 Task: Reset the People.
Action: Mouse moved to (421, 108)
Screenshot: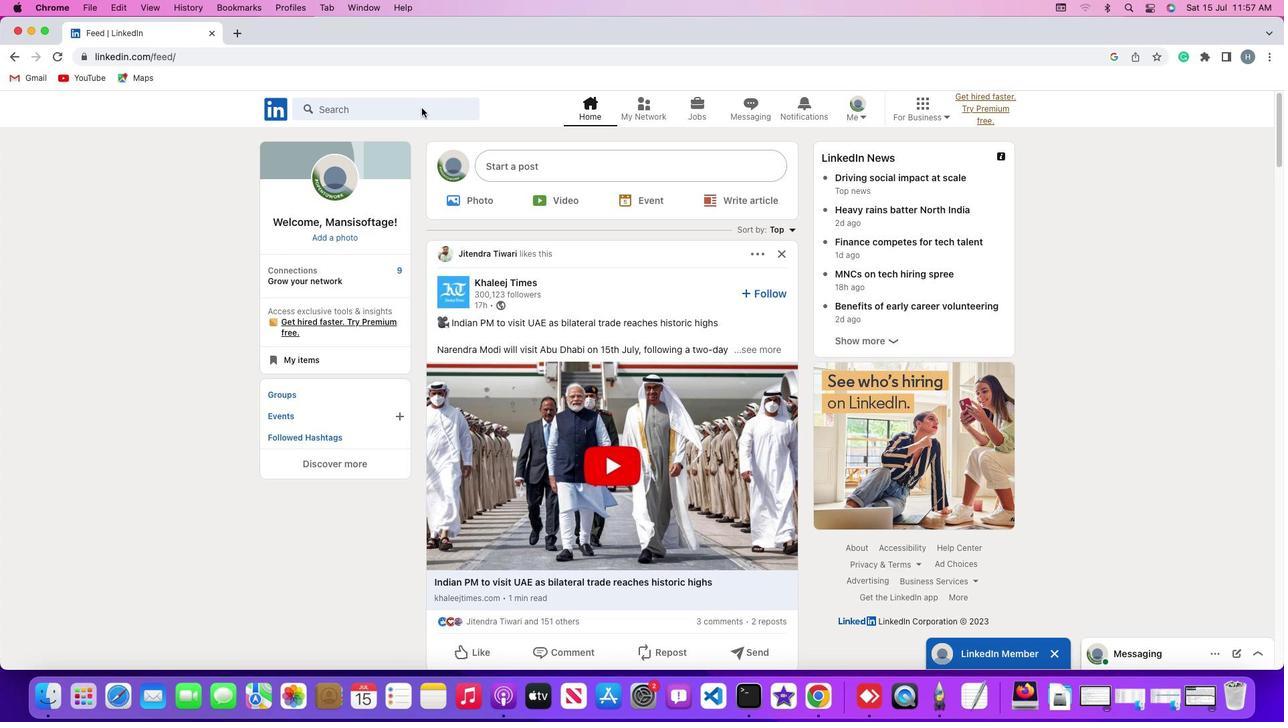 
Action: Mouse pressed left at (421, 108)
Screenshot: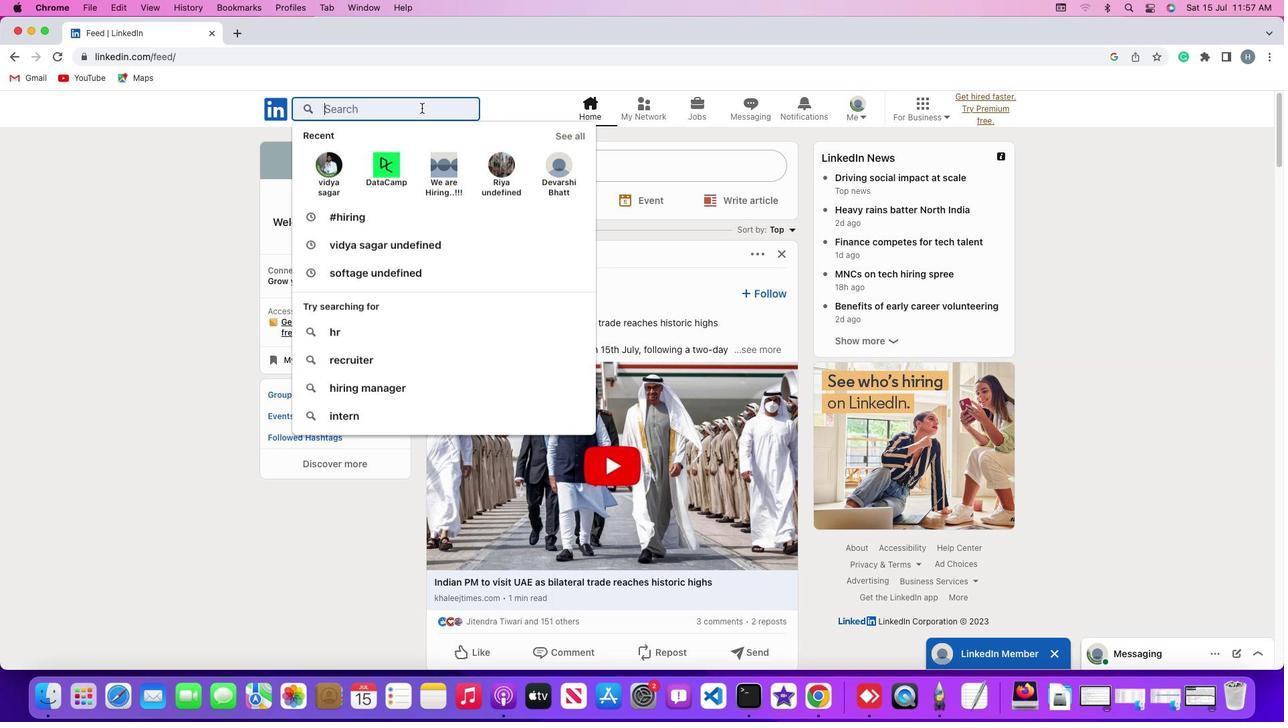 
Action: Mouse pressed left at (421, 108)
Screenshot: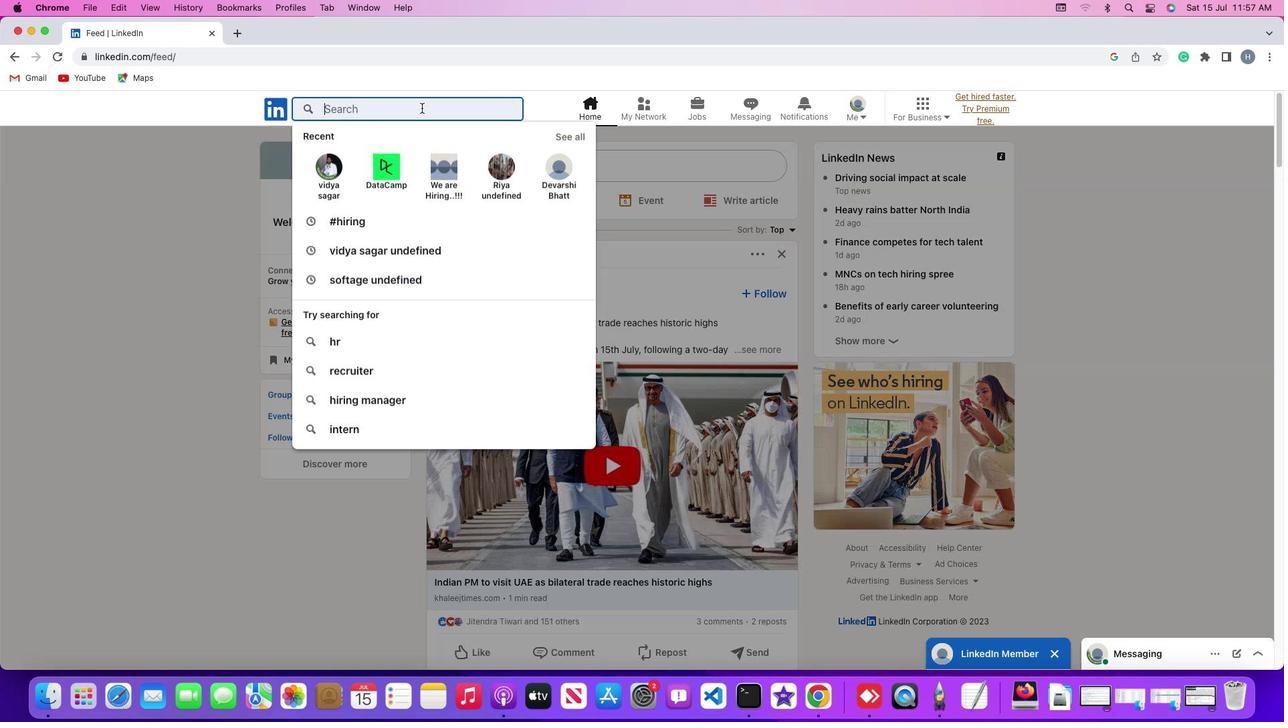 
Action: Key pressed Key.shift'#''h''i''r''i''n''g'Key.enter
Screenshot: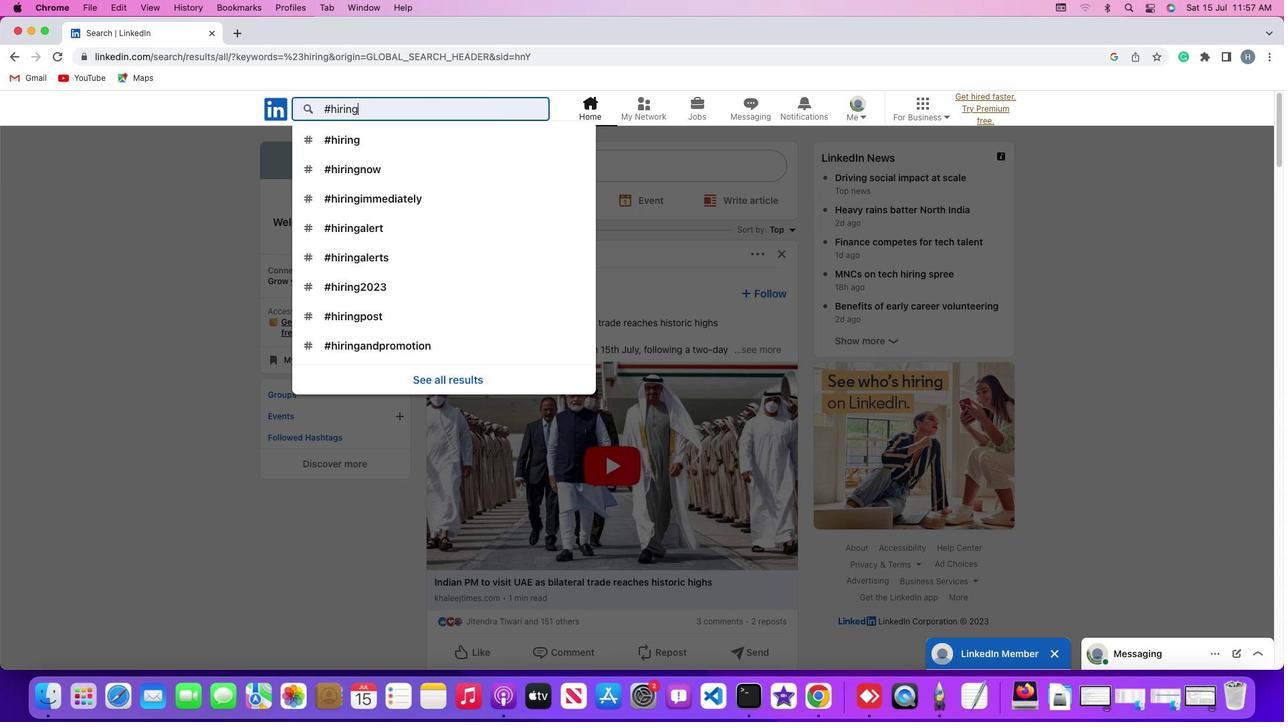
Action: Mouse moved to (386, 144)
Screenshot: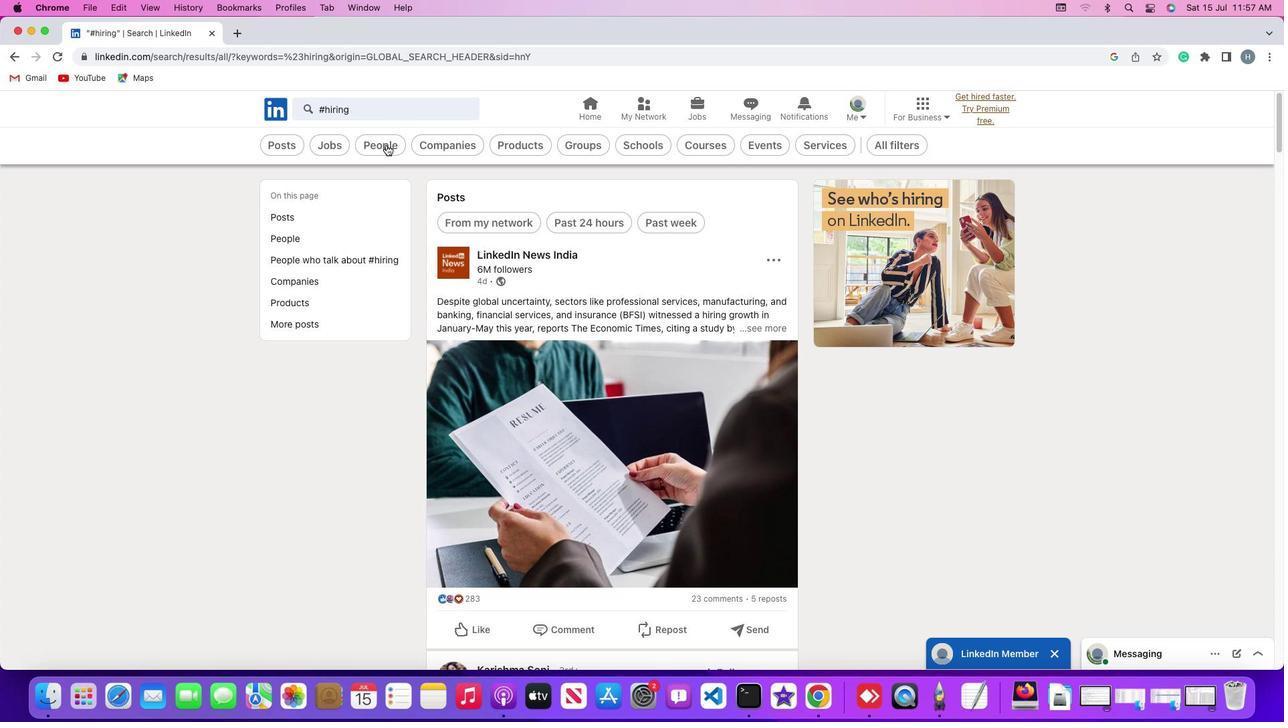
Action: Mouse pressed left at (386, 144)
Screenshot: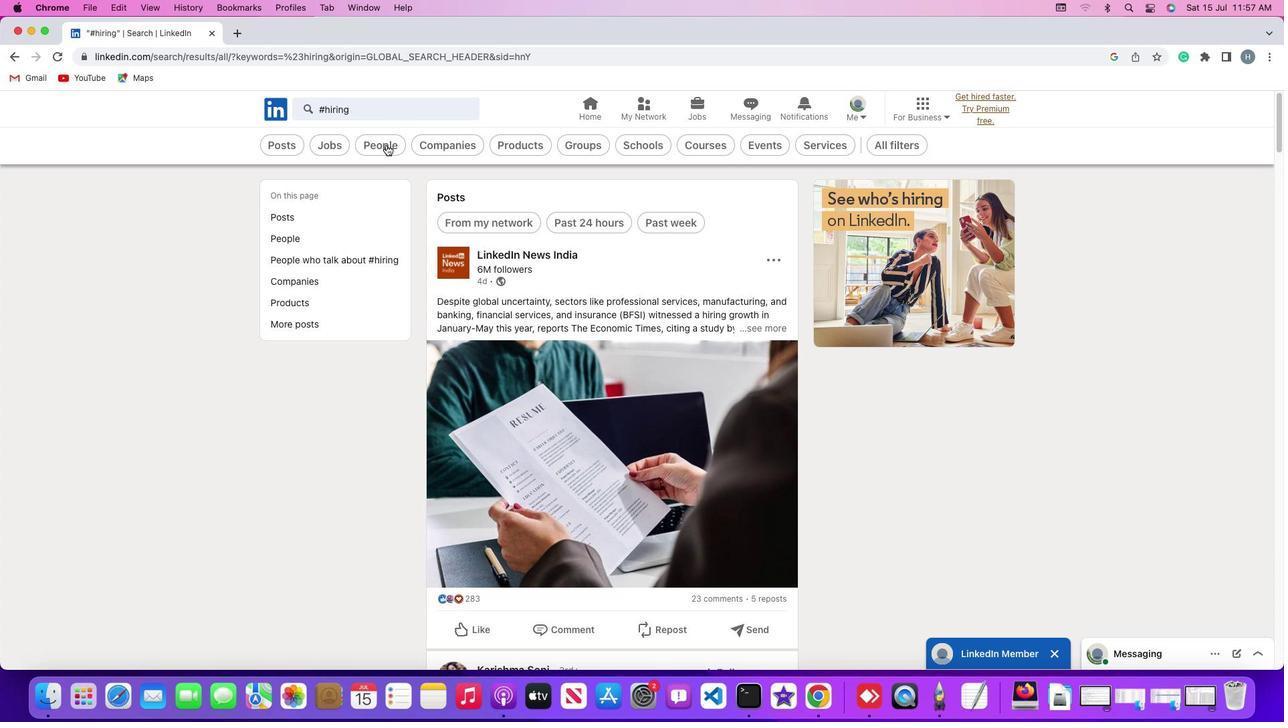 
Action: Mouse pressed left at (386, 144)
Screenshot: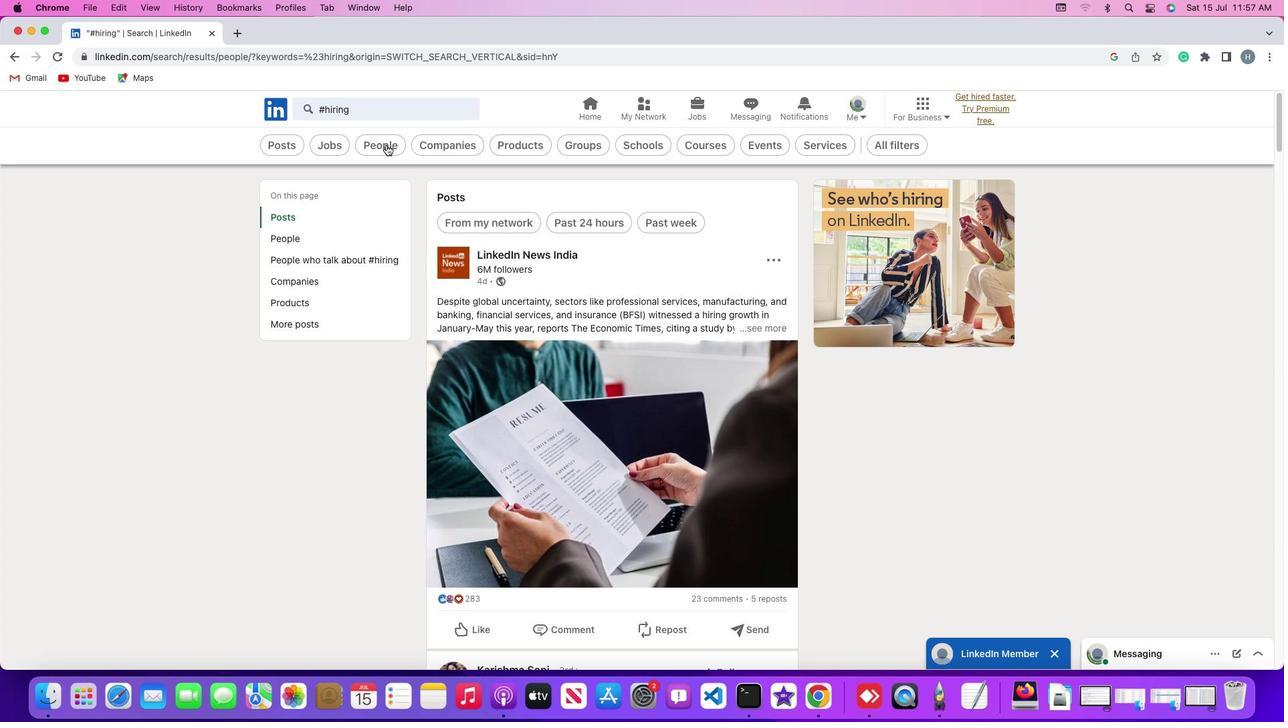 
Action: Mouse moved to (689, 143)
Screenshot: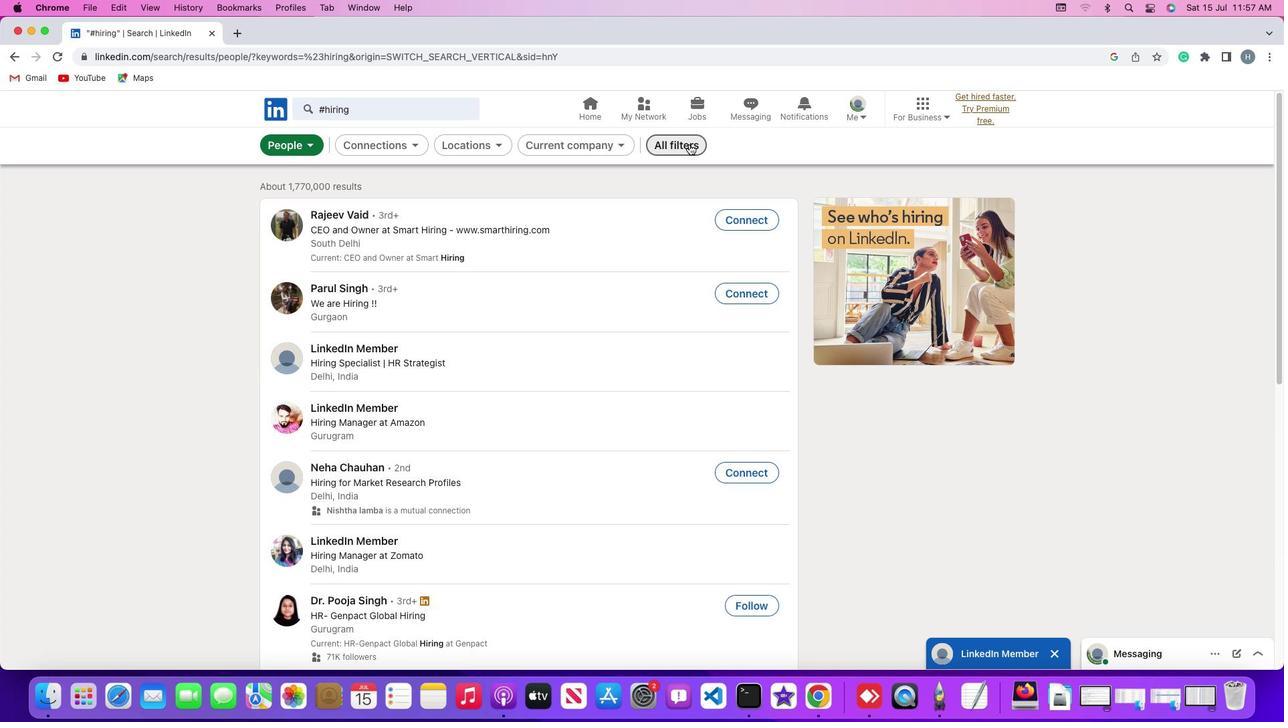 
Action: Mouse pressed left at (689, 143)
Screenshot: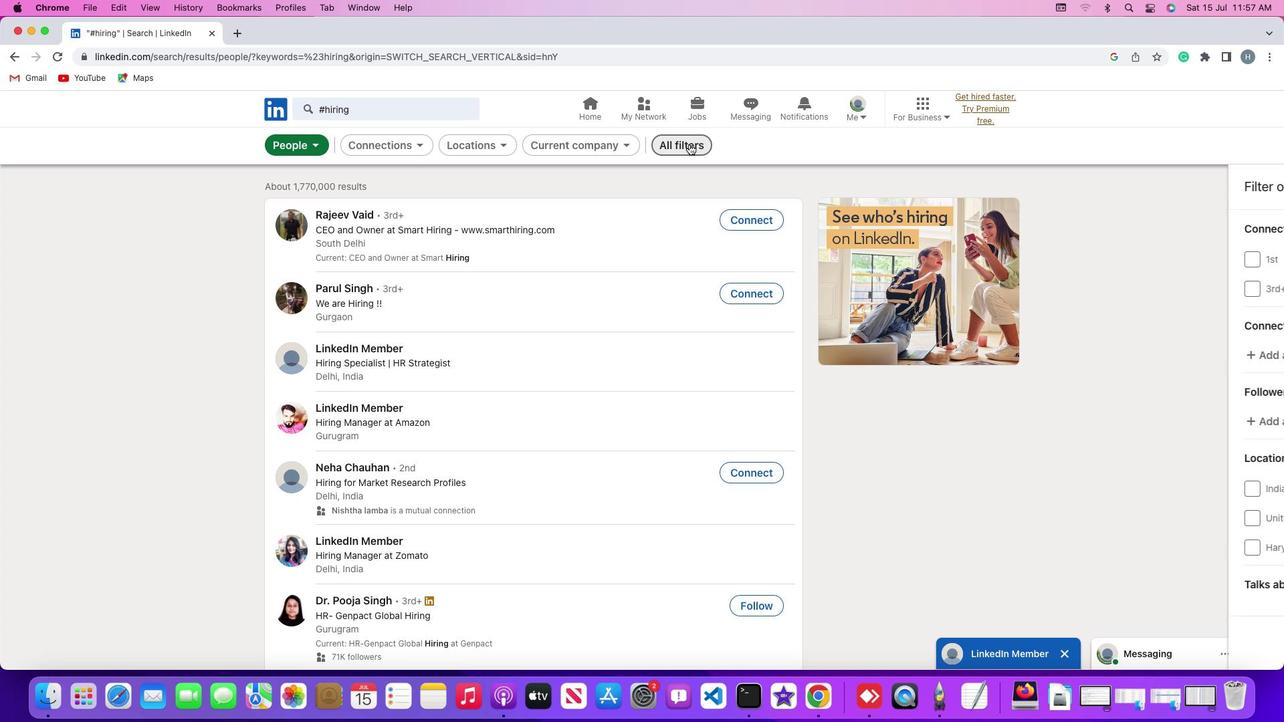 
Action: Mouse moved to (1093, 500)
Screenshot: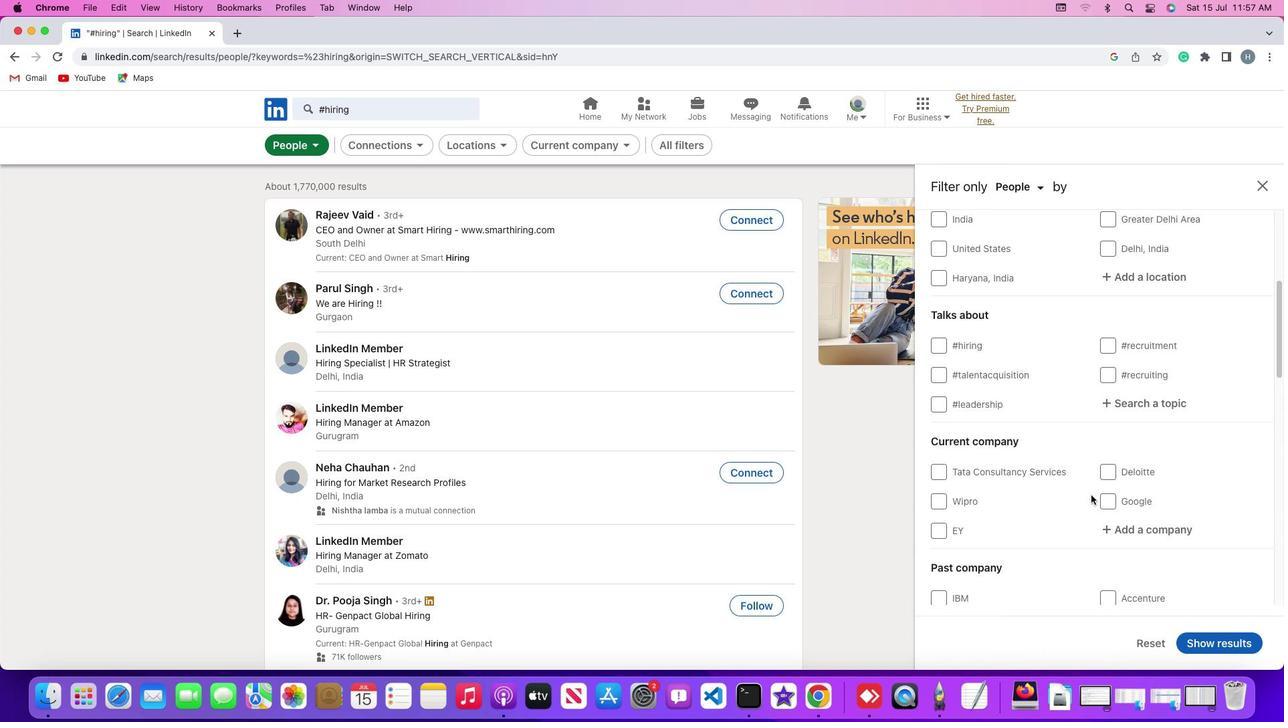 
Action: Mouse scrolled (1093, 500) with delta (0, 0)
Screenshot: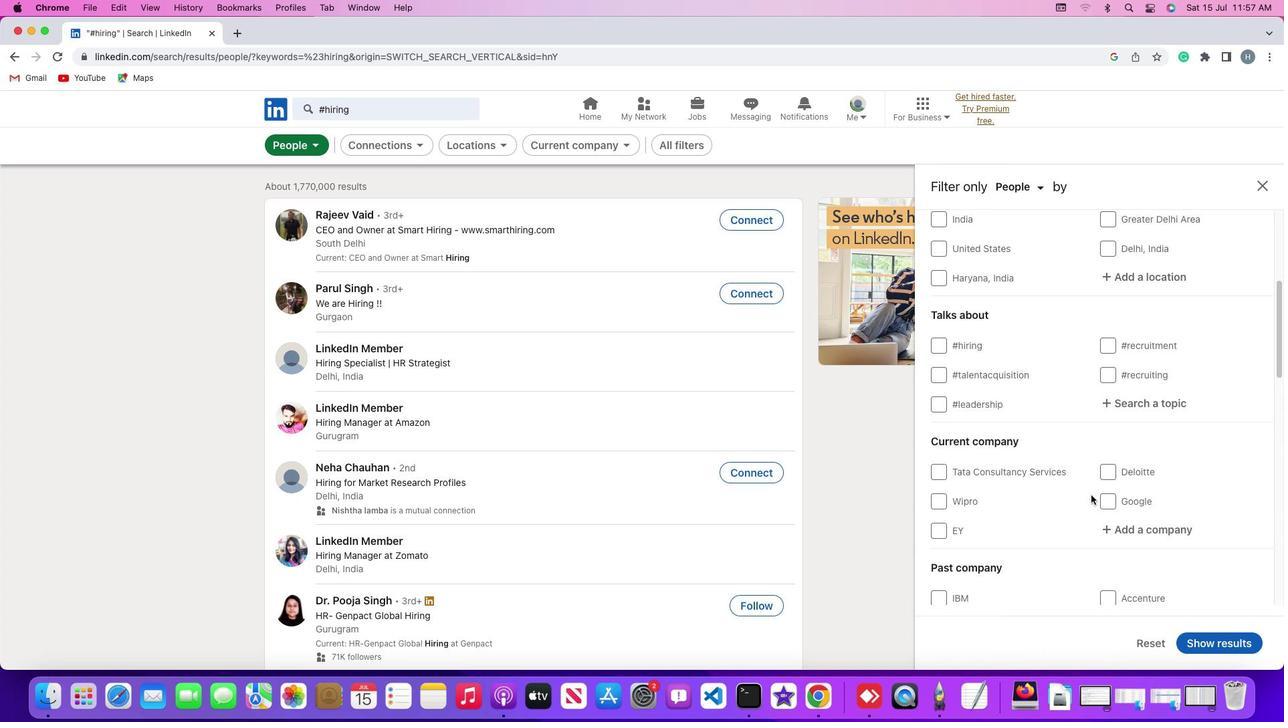 
Action: Mouse moved to (1093, 499)
Screenshot: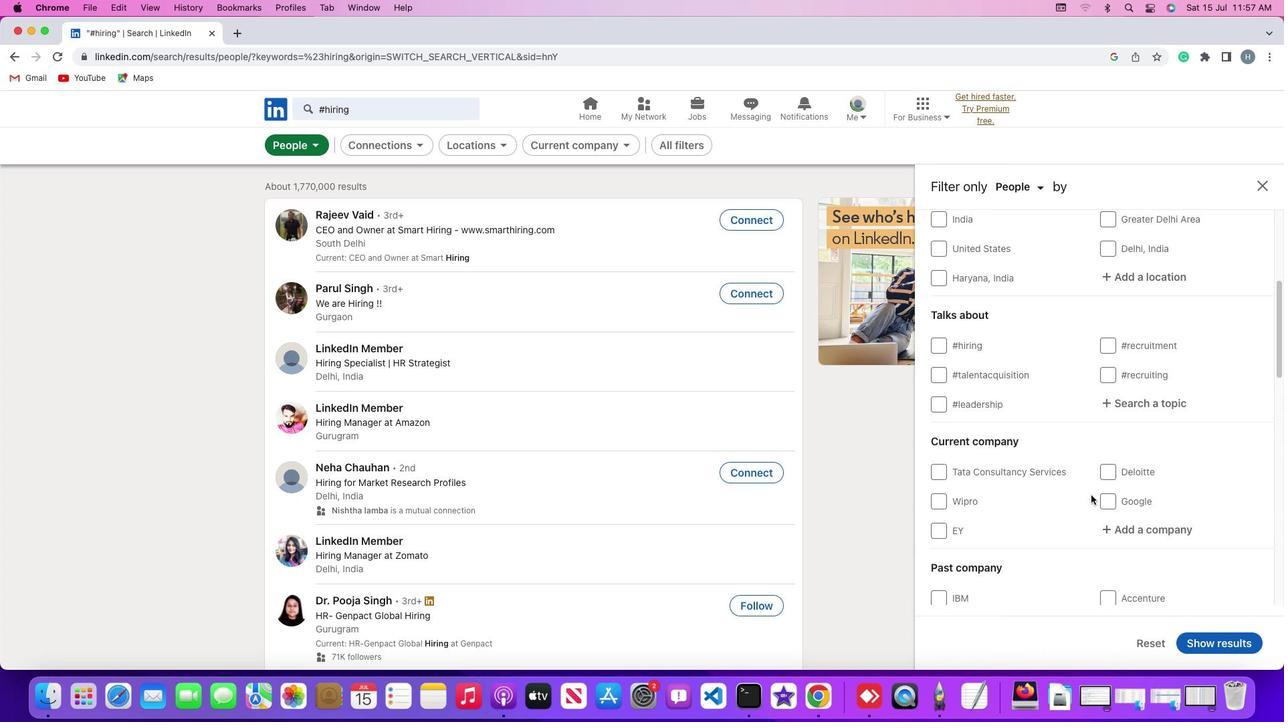 
Action: Mouse scrolled (1093, 499) with delta (0, 0)
Screenshot: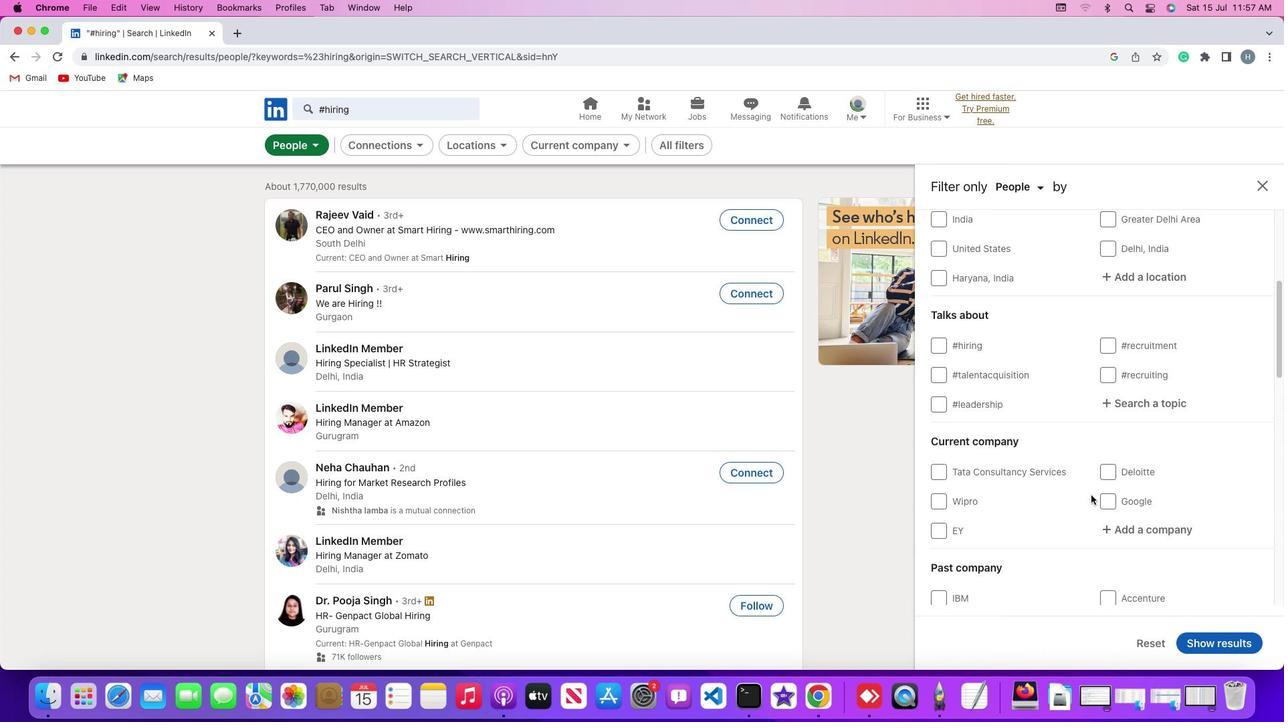 
Action: Mouse moved to (1092, 498)
Screenshot: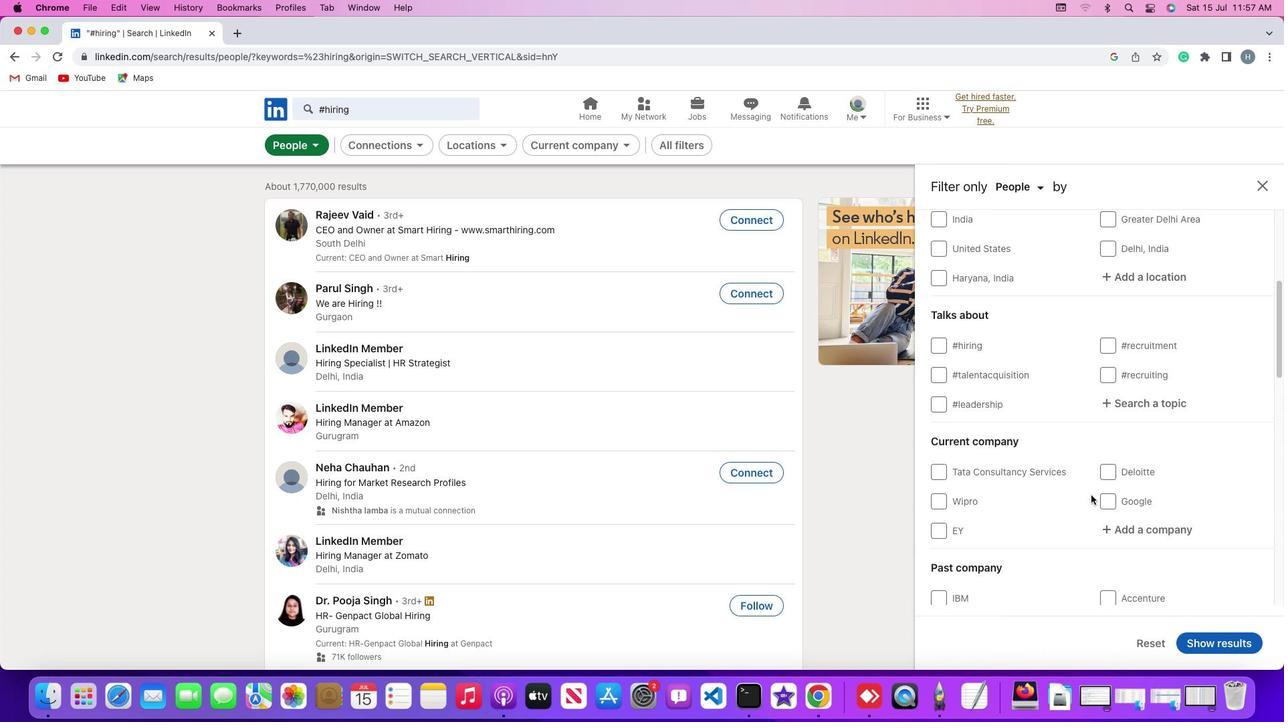 
Action: Mouse scrolled (1092, 498) with delta (0, -2)
Screenshot: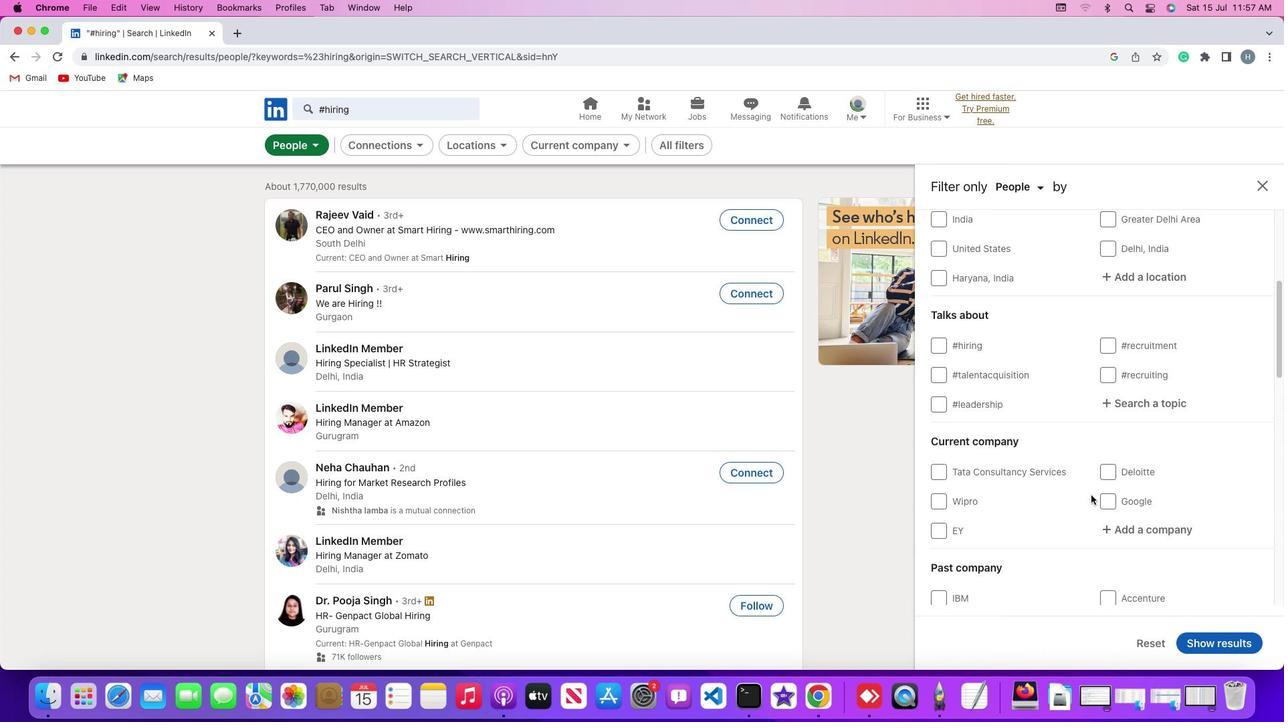 
Action: Mouse moved to (1091, 497)
Screenshot: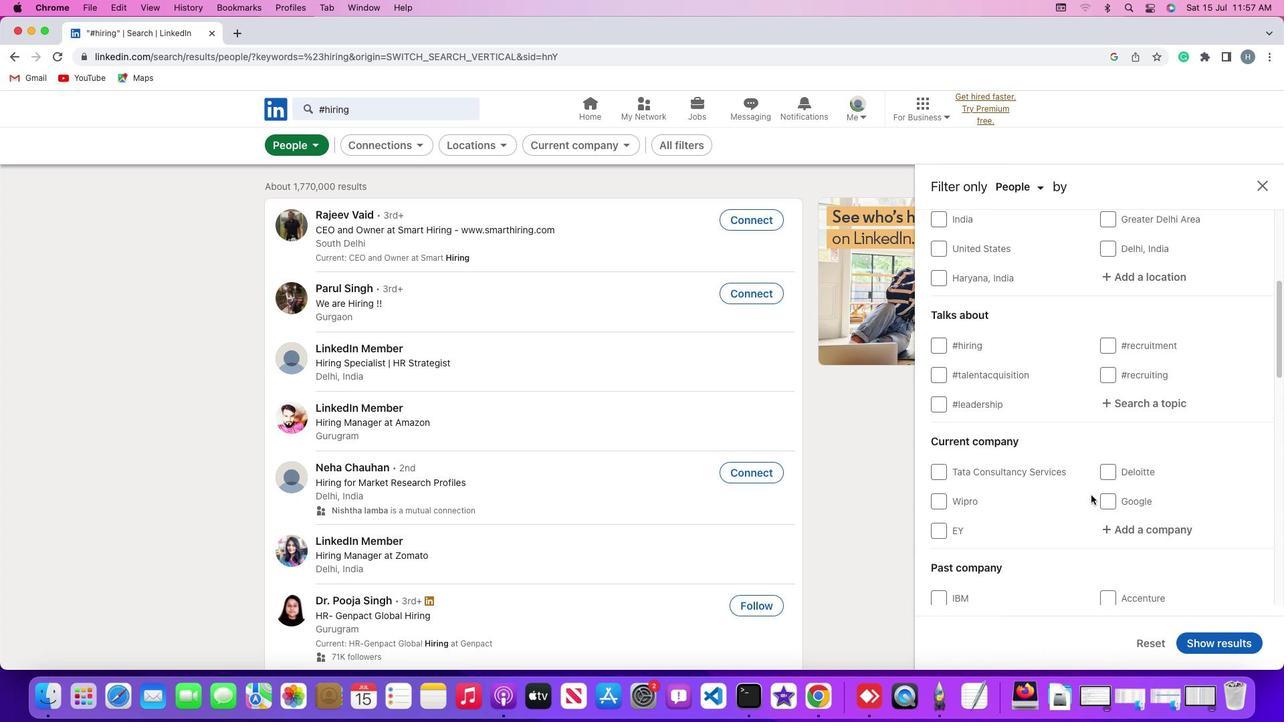 
Action: Mouse scrolled (1091, 497) with delta (0, -3)
Screenshot: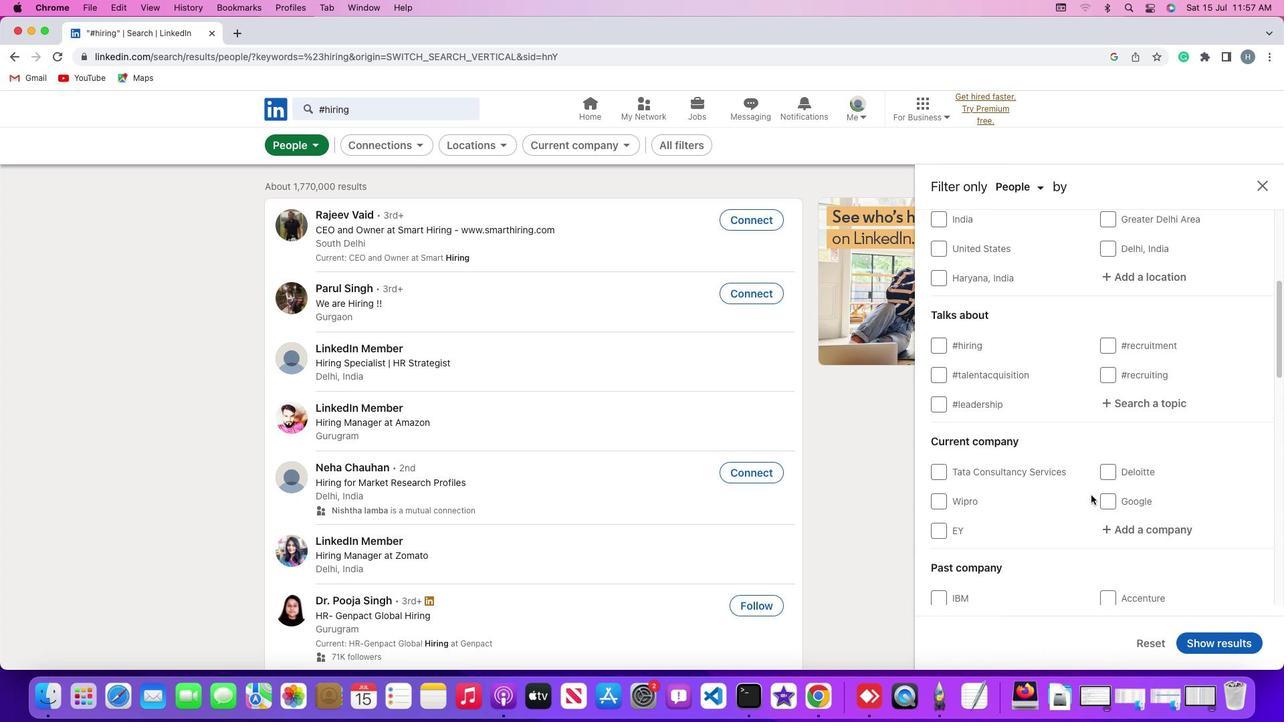 
Action: Mouse moved to (1091, 495)
Screenshot: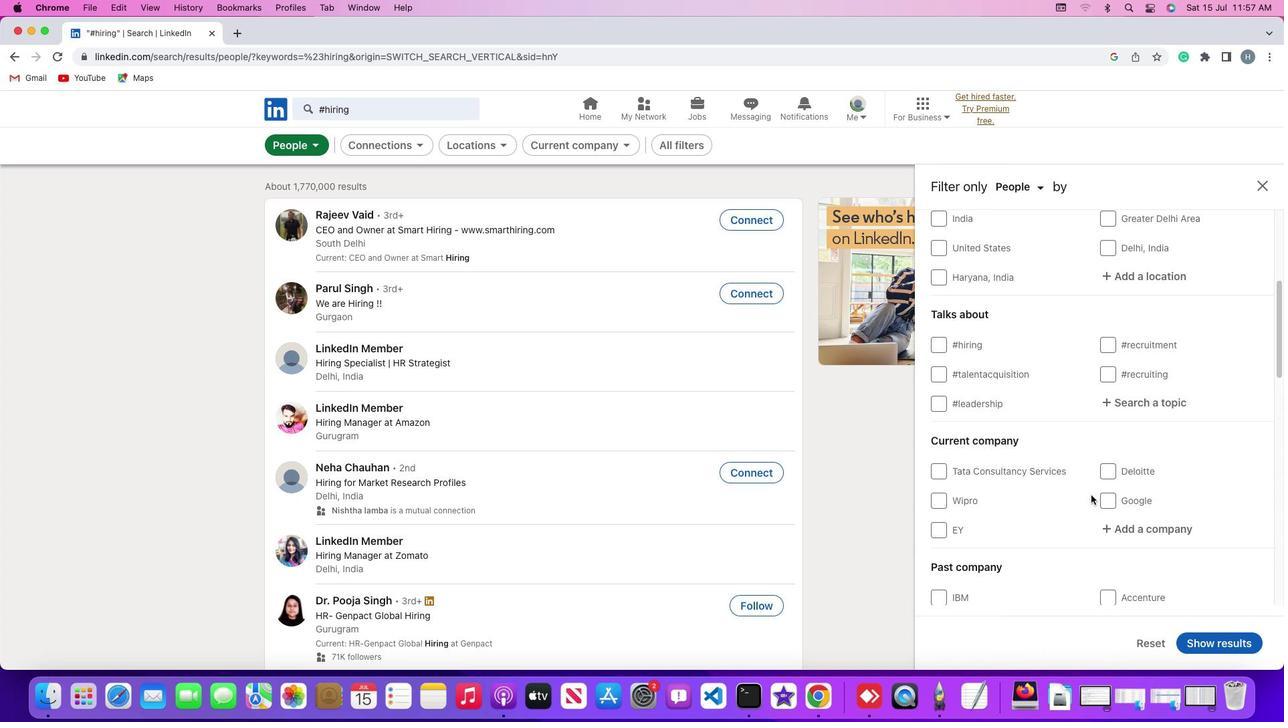 
Action: Mouse scrolled (1091, 495) with delta (0, 0)
Screenshot: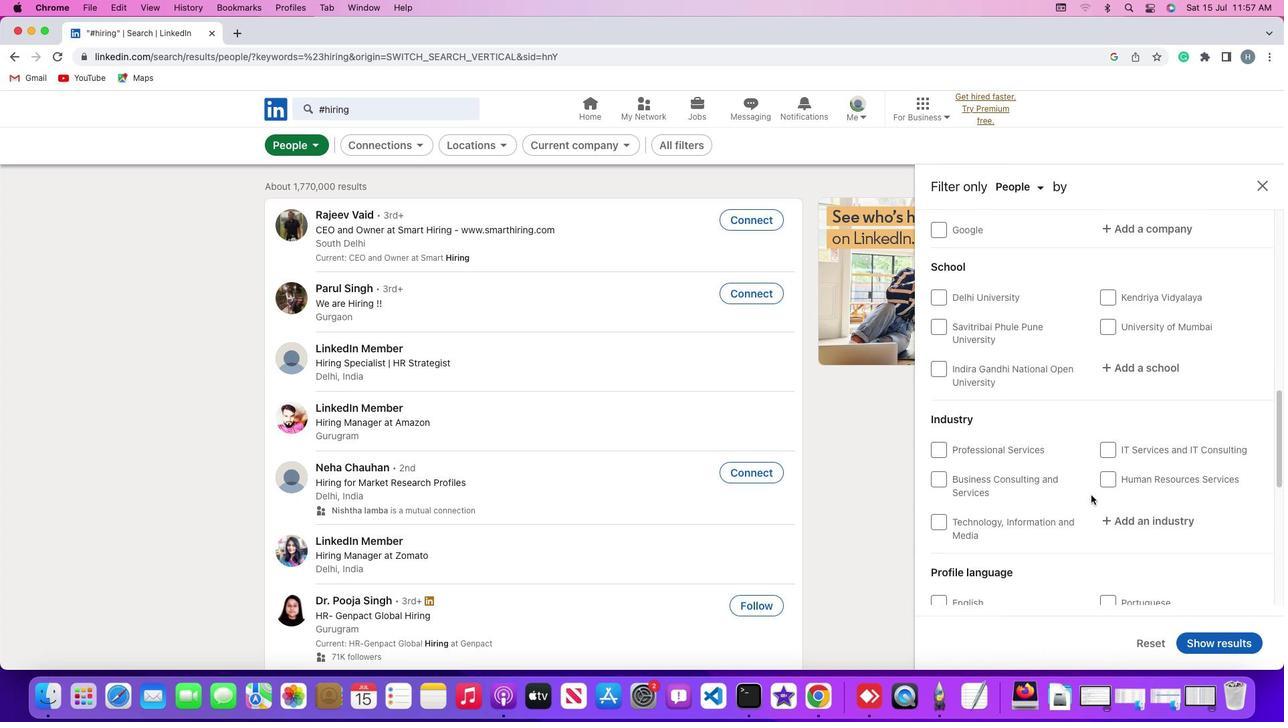 
Action: Mouse scrolled (1091, 495) with delta (0, 0)
Screenshot: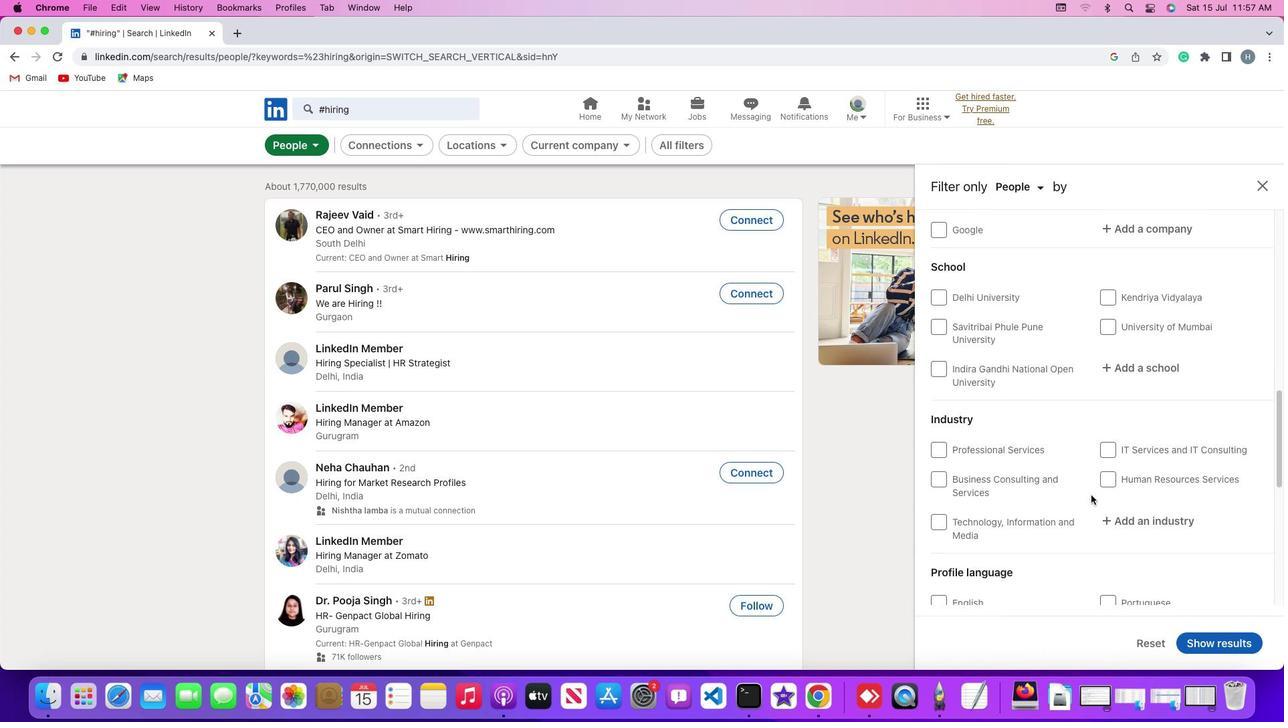 
Action: Mouse scrolled (1091, 495) with delta (0, -2)
Screenshot: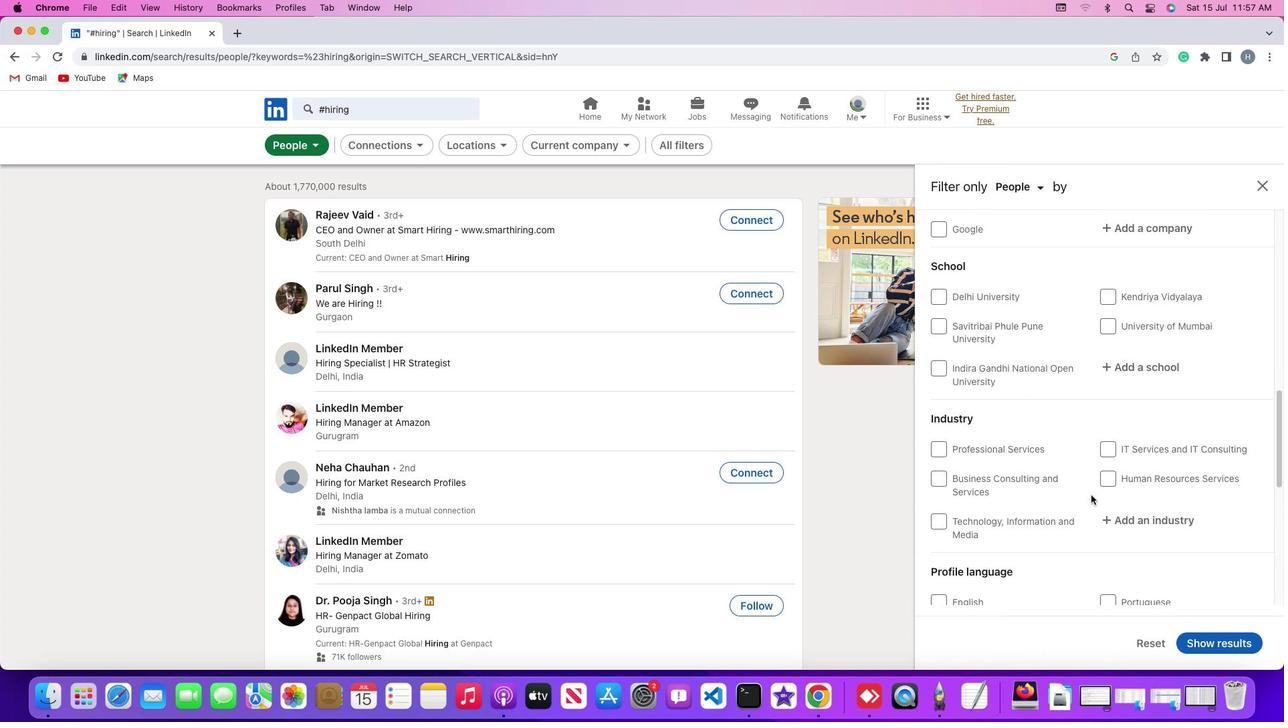 
Action: Mouse scrolled (1091, 495) with delta (0, -3)
Screenshot: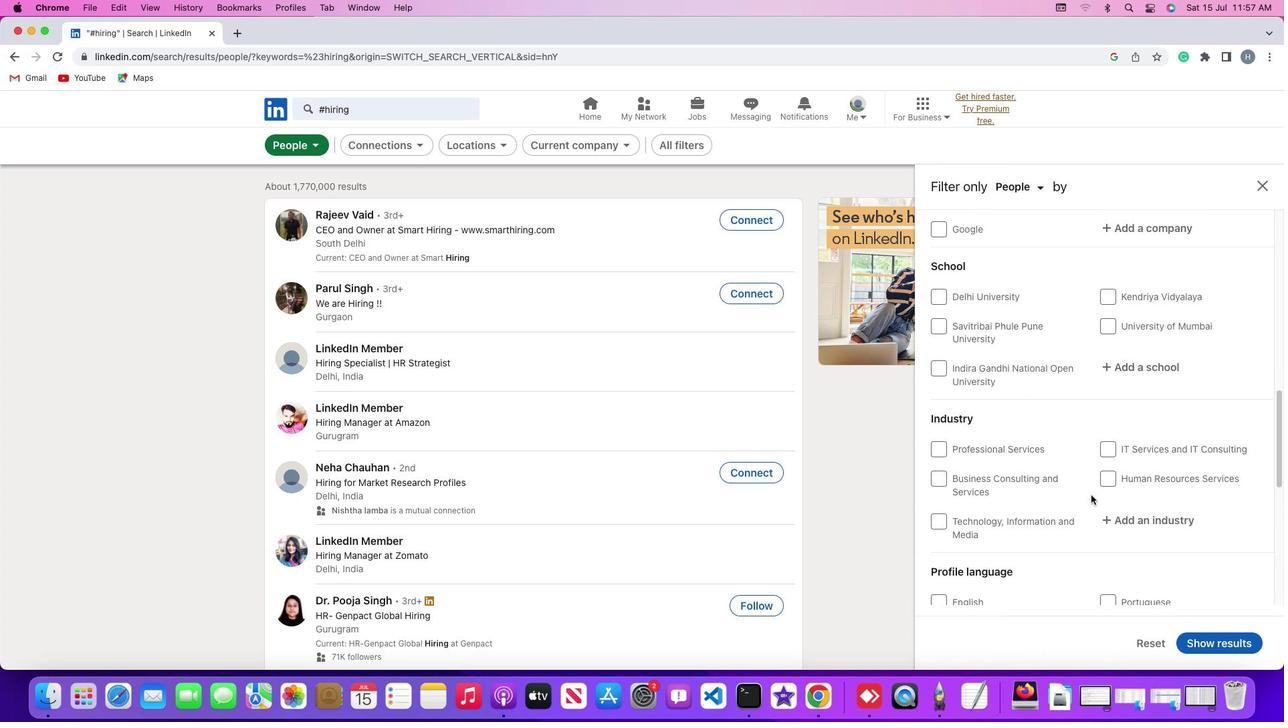 
Action: Mouse scrolled (1091, 495) with delta (0, -4)
Screenshot: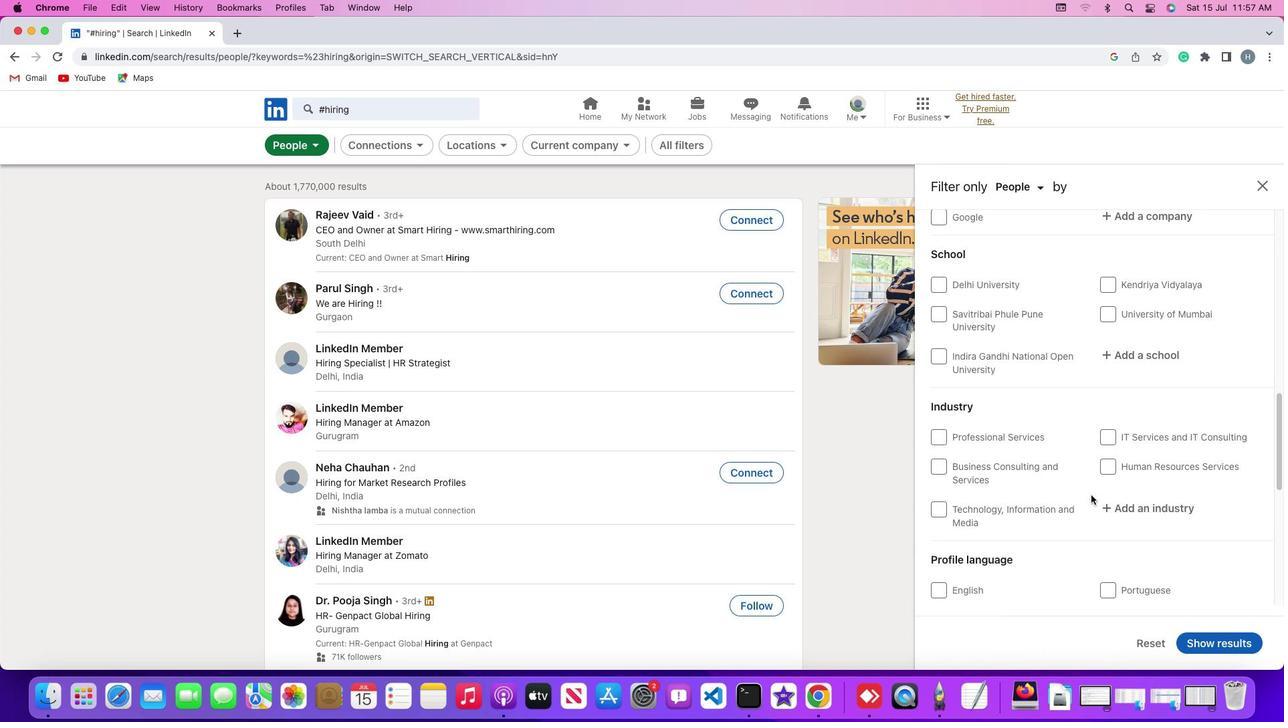 
Action: Mouse scrolled (1091, 495) with delta (0, 0)
Screenshot: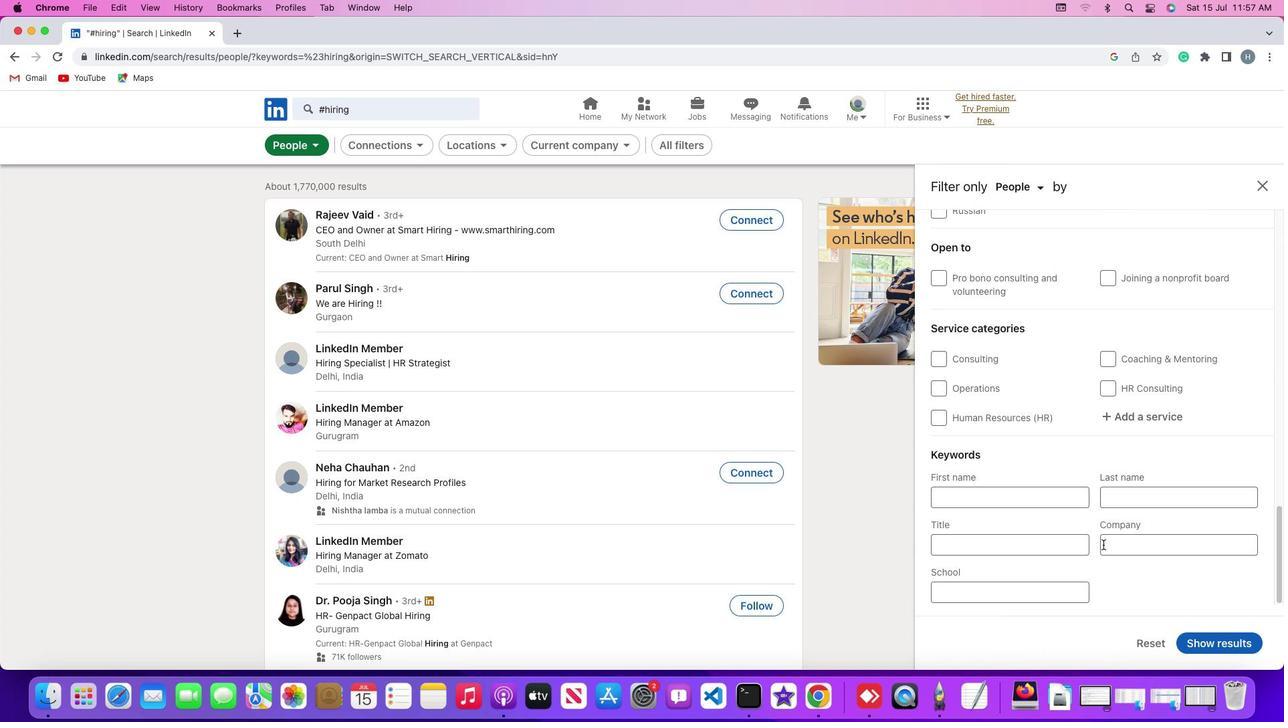 
Action: Mouse scrolled (1091, 495) with delta (0, 0)
Screenshot: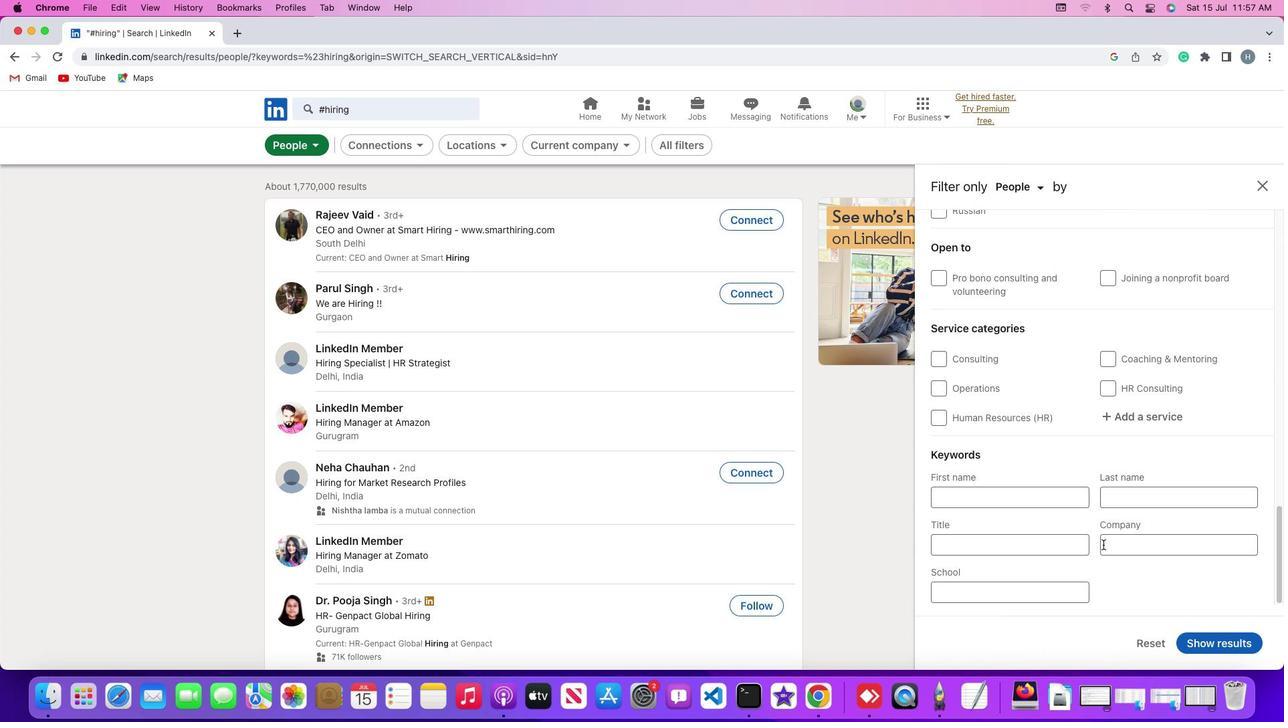 
Action: Mouse scrolled (1091, 495) with delta (0, -2)
Screenshot: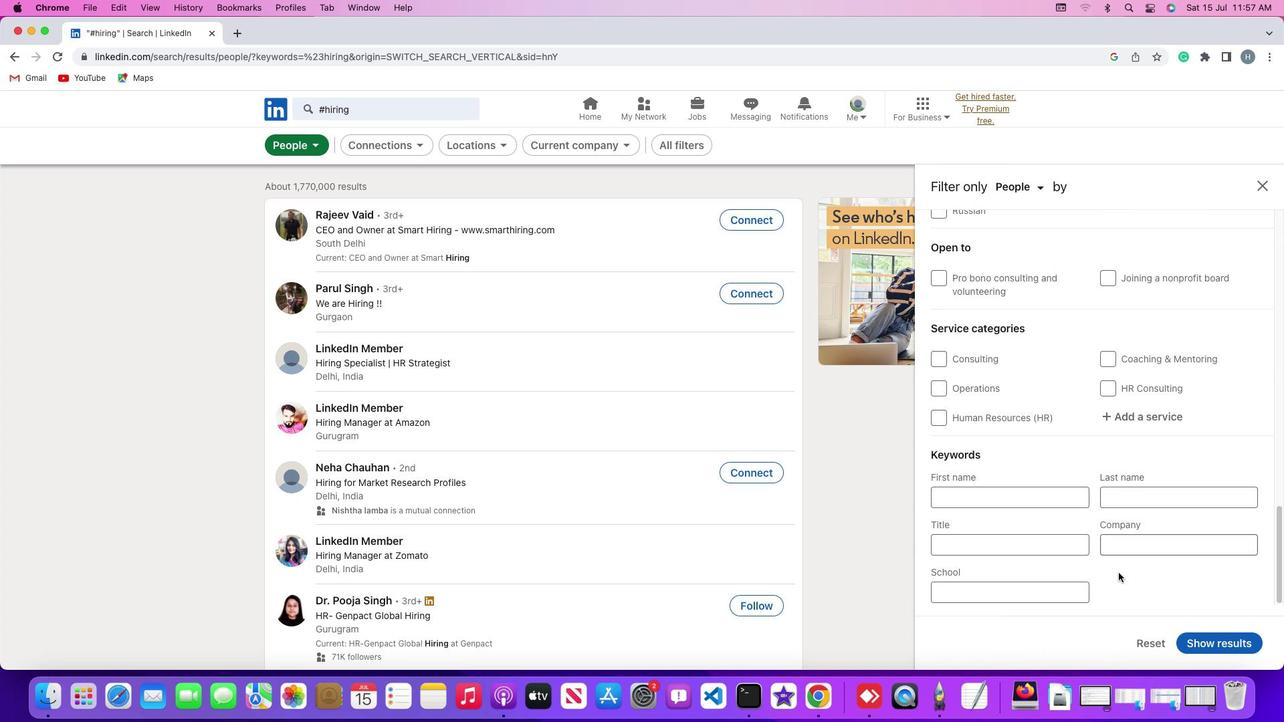
Action: Mouse scrolled (1091, 495) with delta (0, -3)
Screenshot: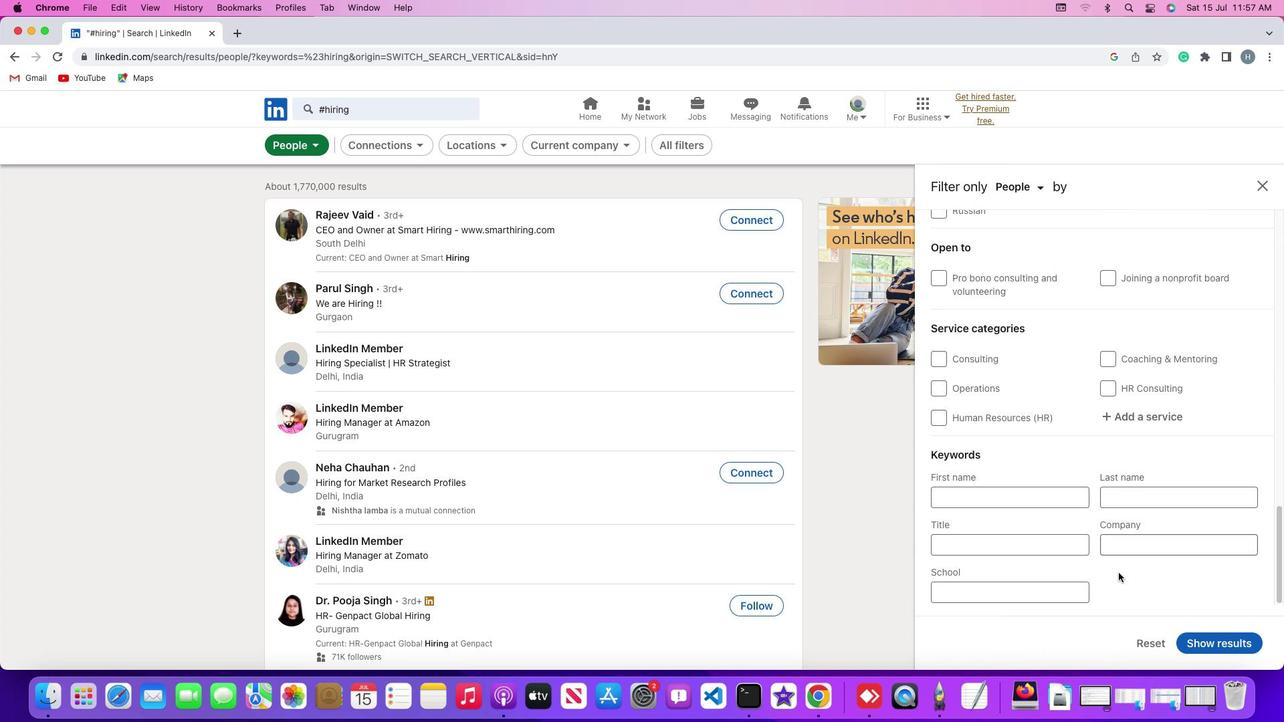 
Action: Mouse scrolled (1091, 495) with delta (0, -4)
Screenshot: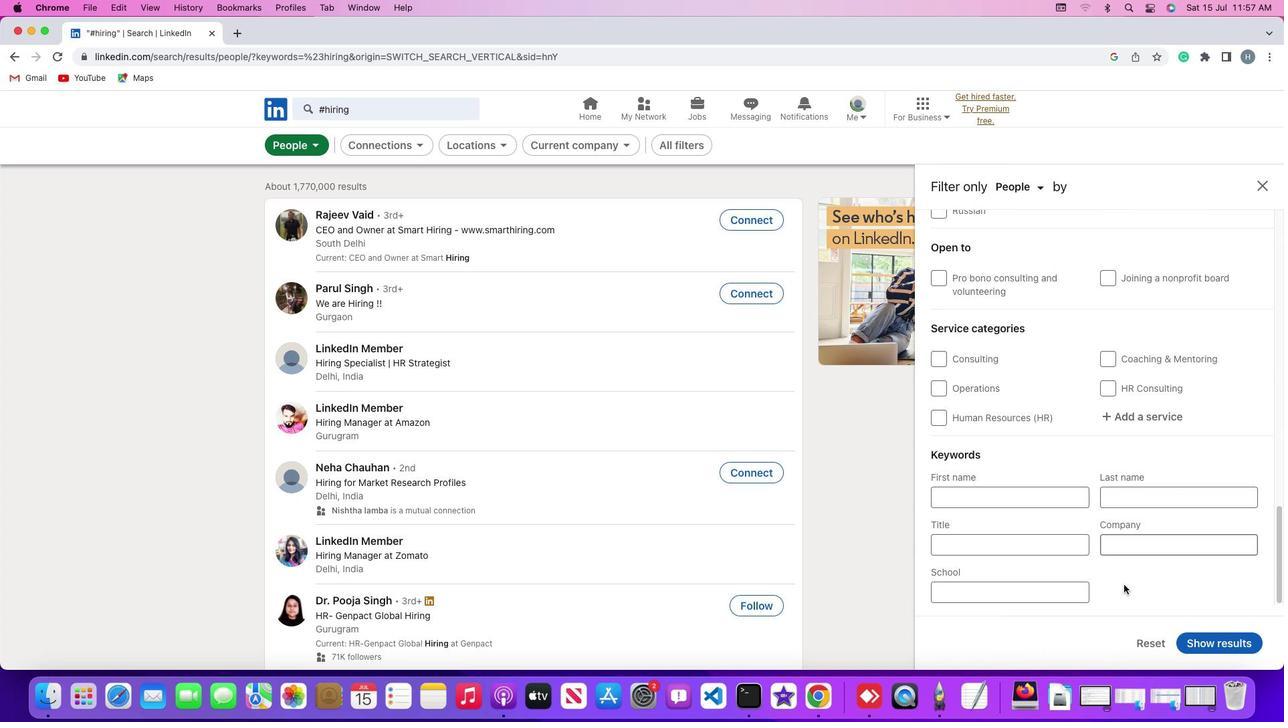 
Action: Mouse scrolled (1091, 495) with delta (0, -4)
Screenshot: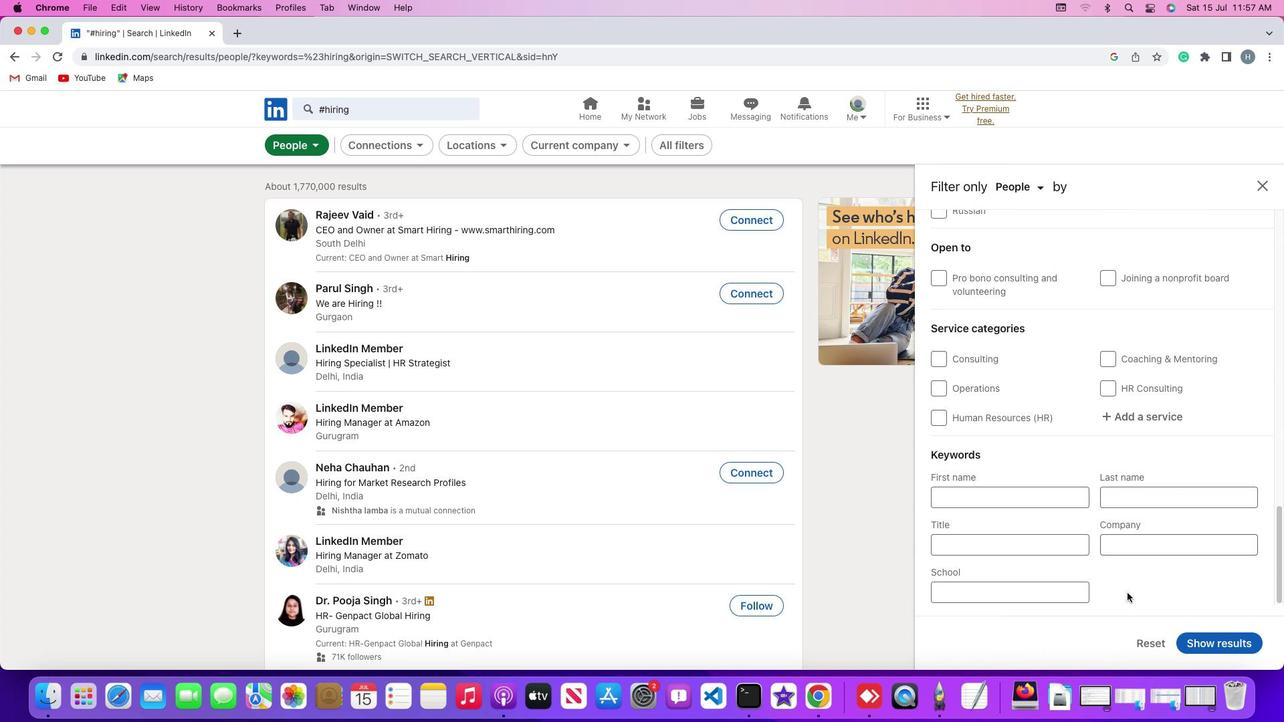 
Action: Mouse moved to (1149, 640)
Screenshot: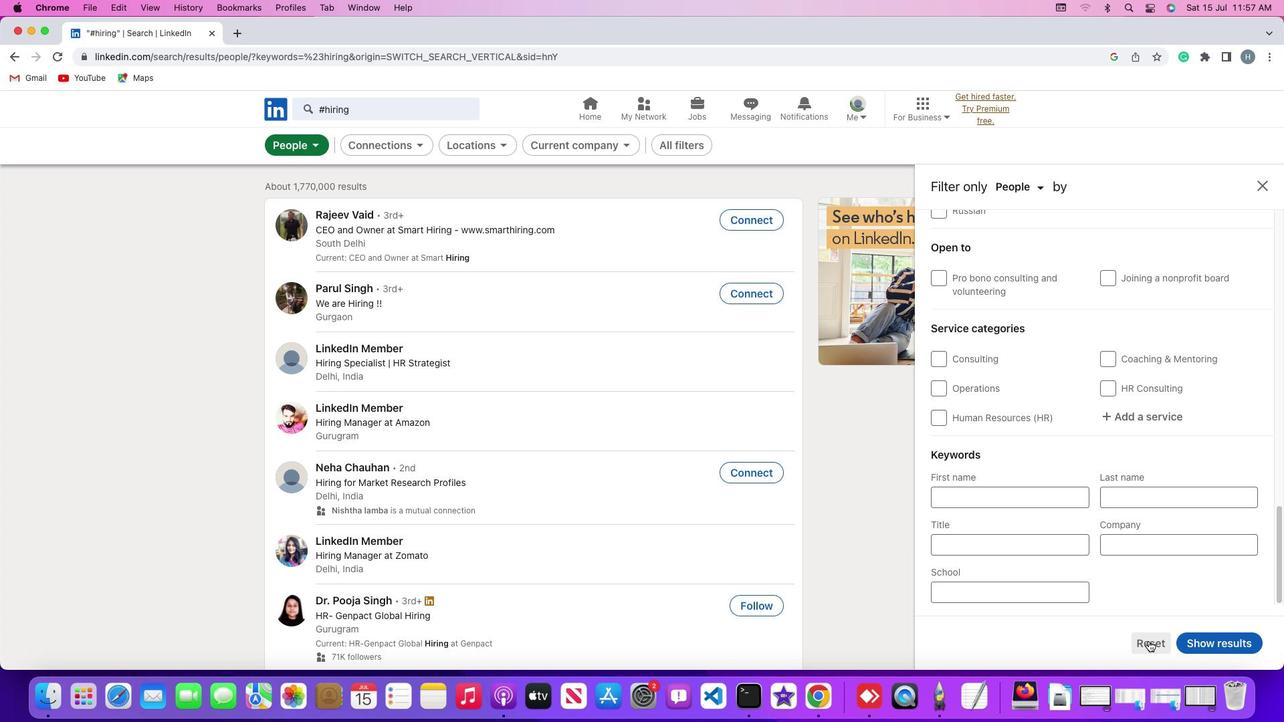 
Action: Mouse pressed left at (1149, 640)
Screenshot: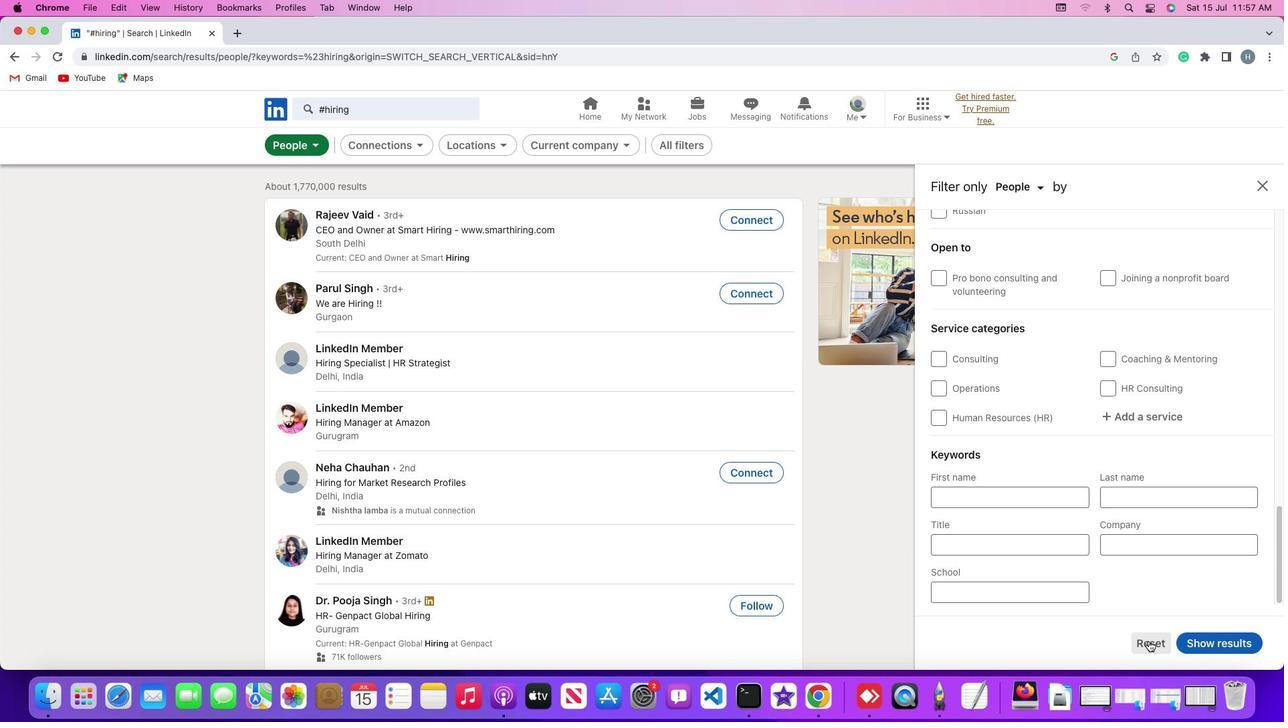 
Action: Mouse moved to (1111, 580)
Screenshot: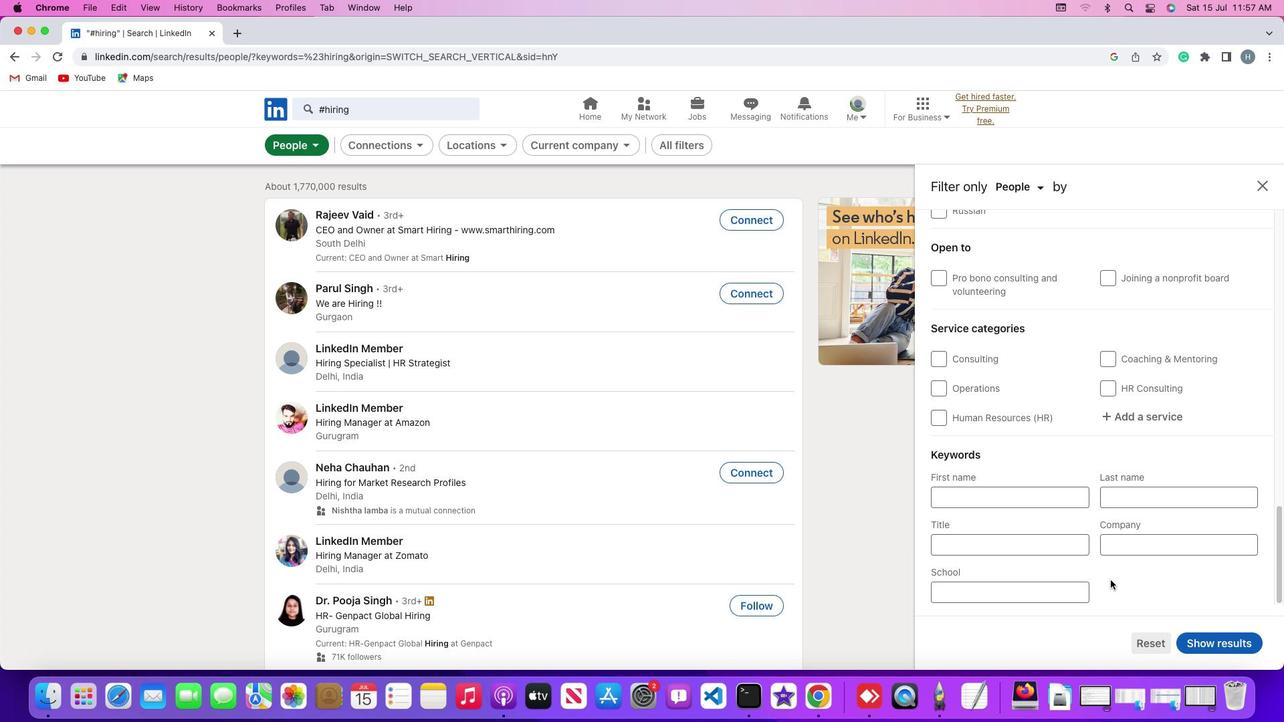 
